 Task: Disable the option push notifications in Saved jobs.
Action: Mouse moved to (702, 90)
Screenshot: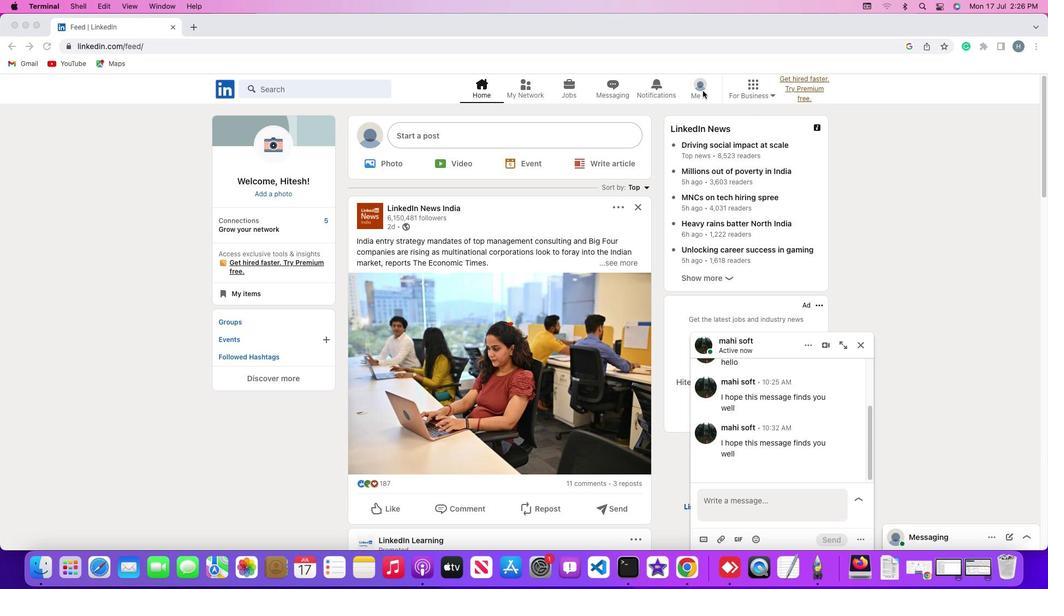 
Action: Mouse pressed left at (702, 90)
Screenshot: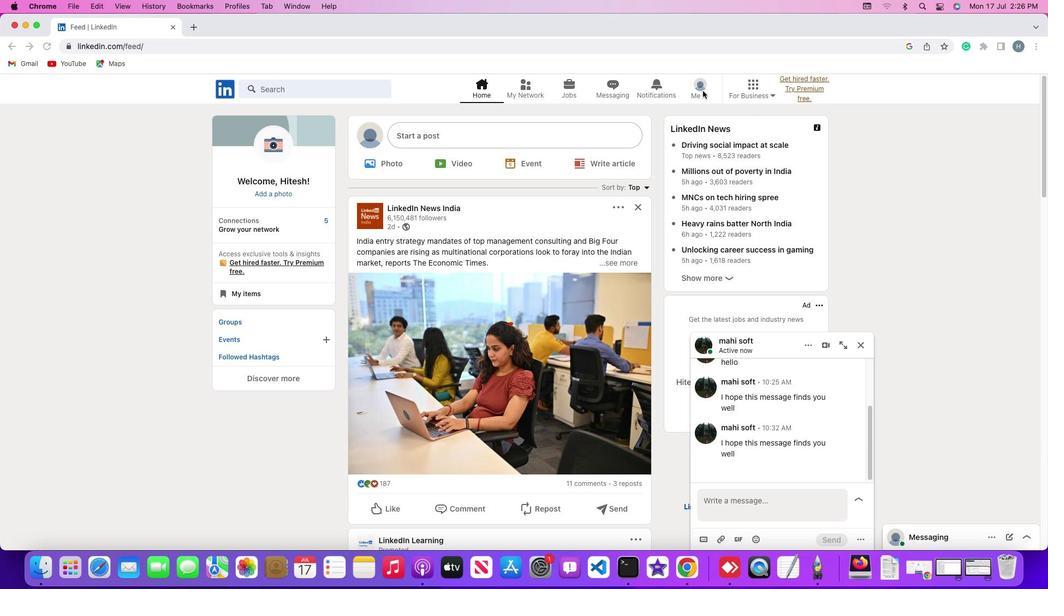 
Action: Mouse moved to (704, 92)
Screenshot: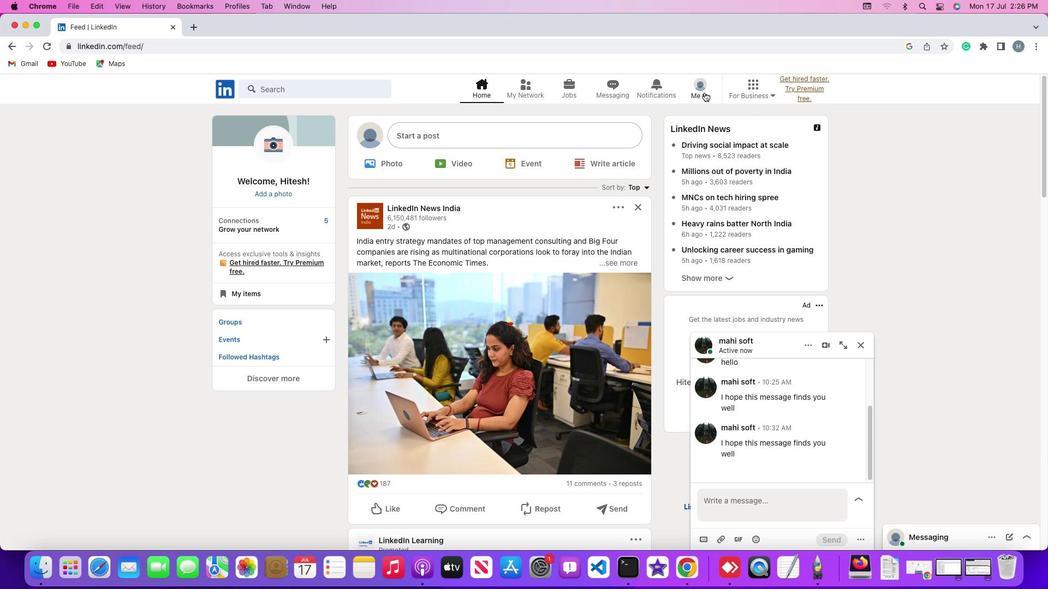
Action: Mouse pressed left at (704, 92)
Screenshot: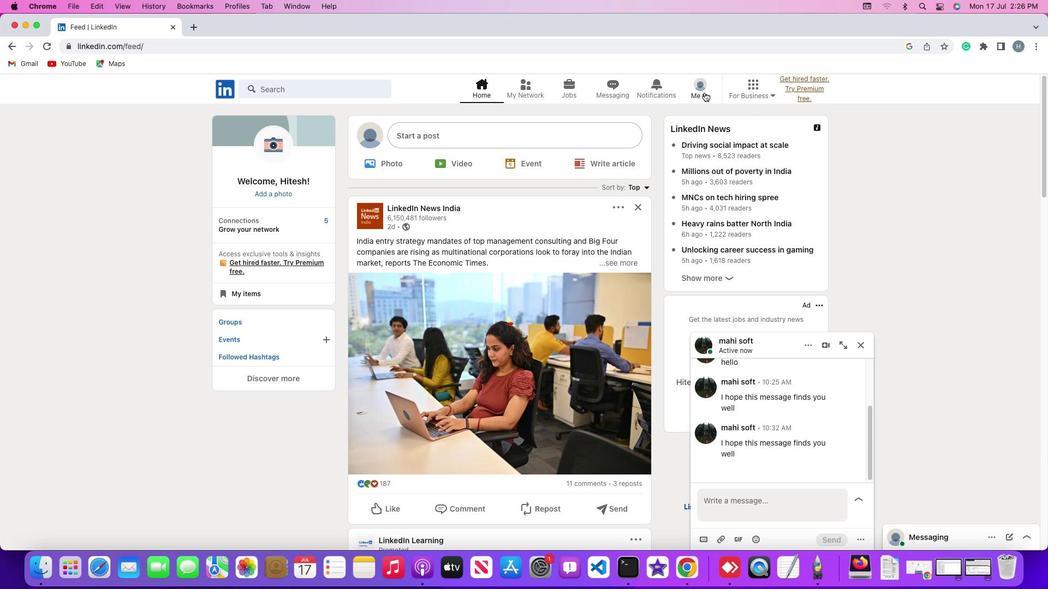 
Action: Mouse moved to (630, 211)
Screenshot: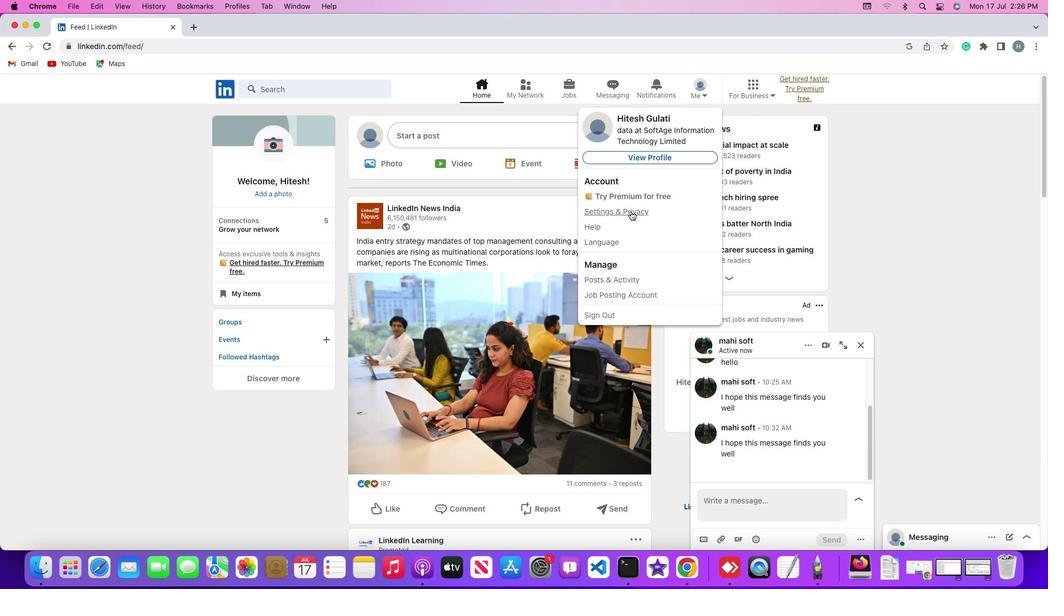 
Action: Mouse pressed left at (630, 211)
Screenshot: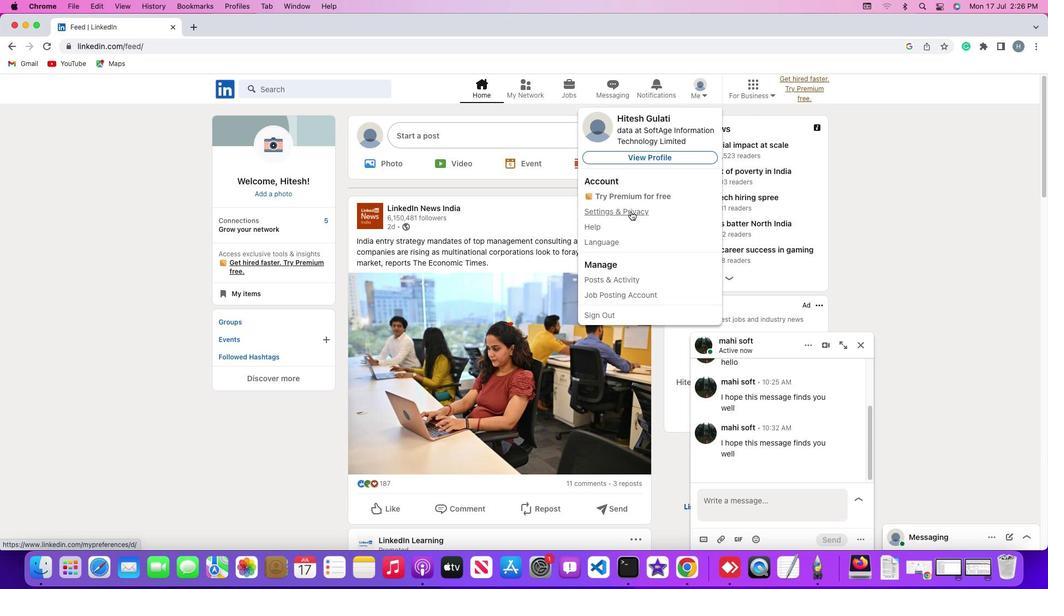 
Action: Mouse moved to (84, 366)
Screenshot: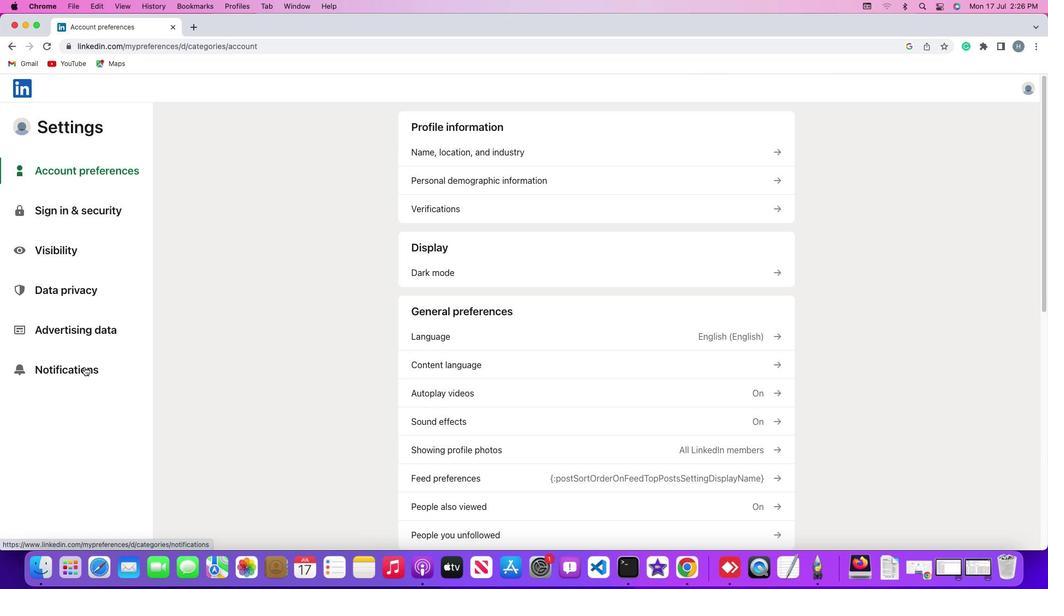 
Action: Mouse pressed left at (84, 366)
Screenshot: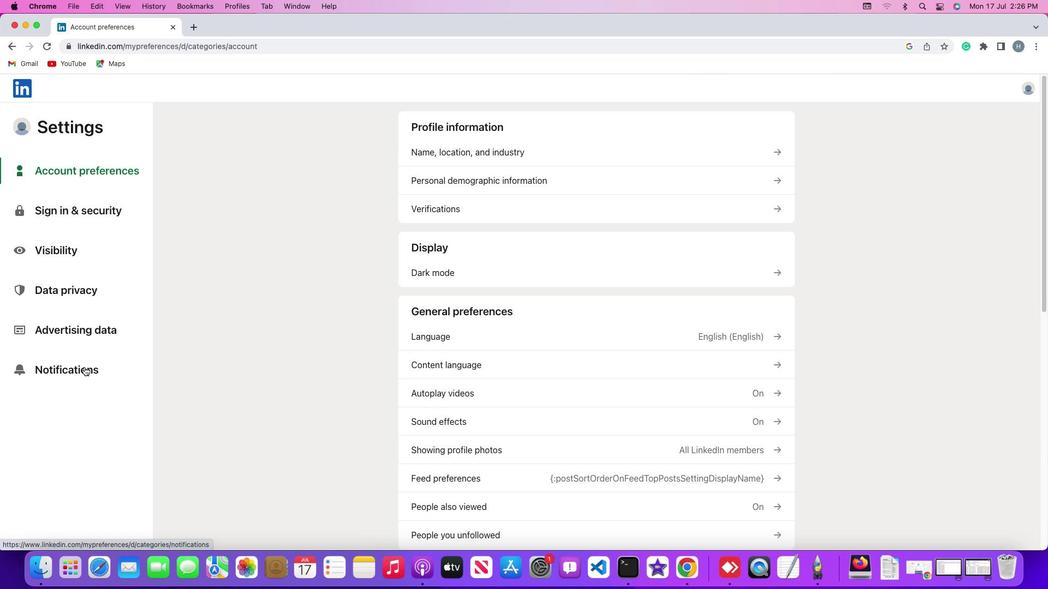 
Action: Mouse moved to (572, 155)
Screenshot: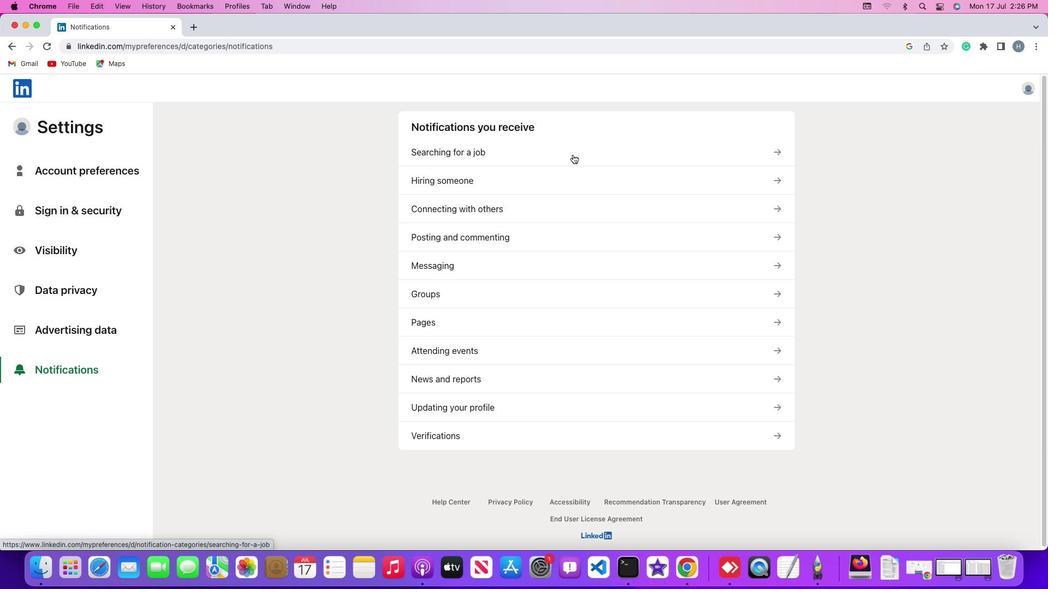 
Action: Mouse pressed left at (572, 155)
Screenshot: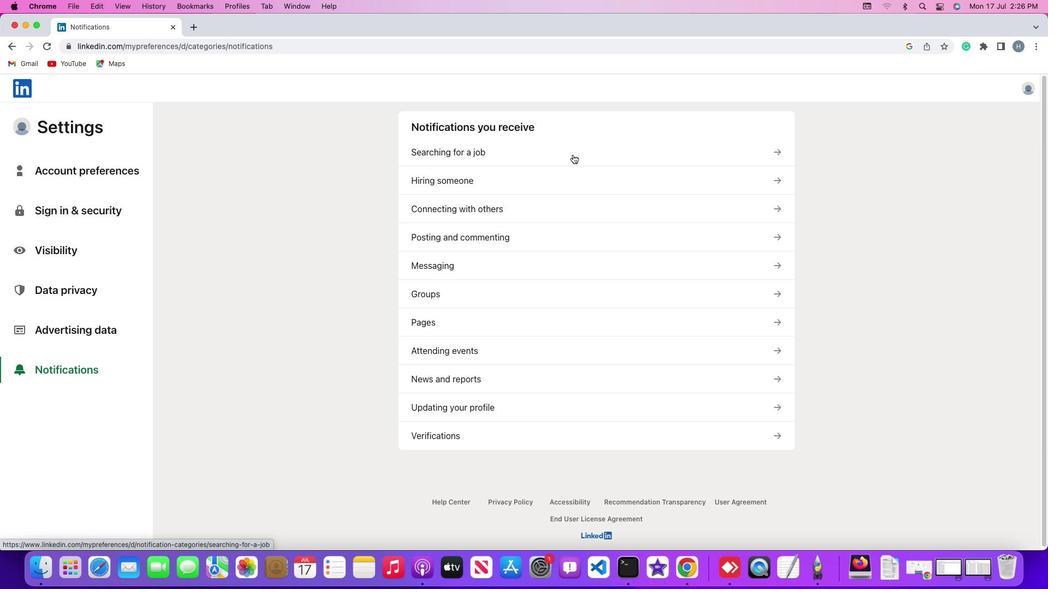 
Action: Mouse moved to (574, 236)
Screenshot: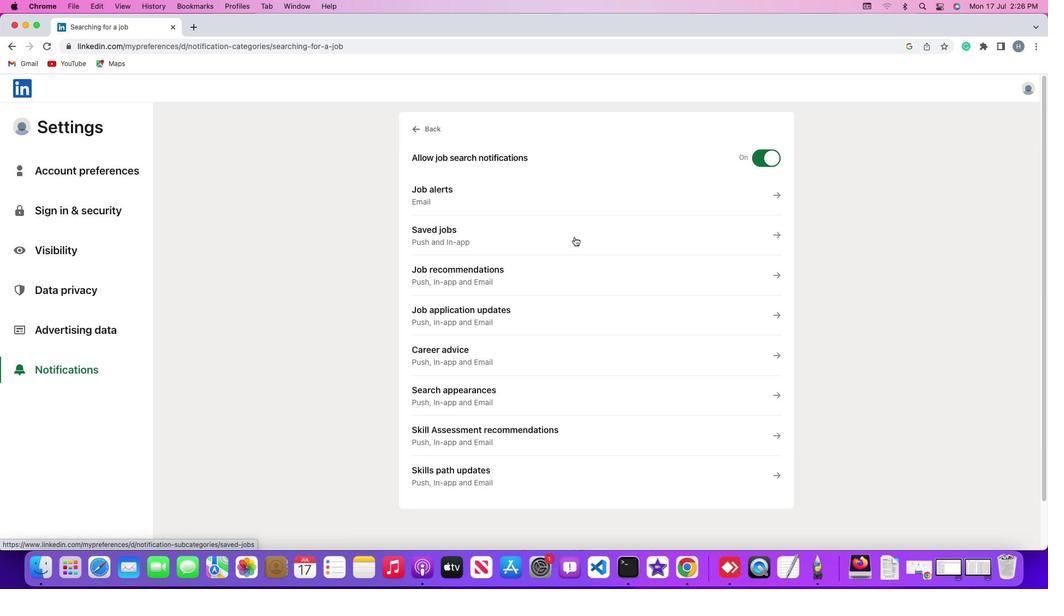 
Action: Mouse pressed left at (574, 236)
Screenshot: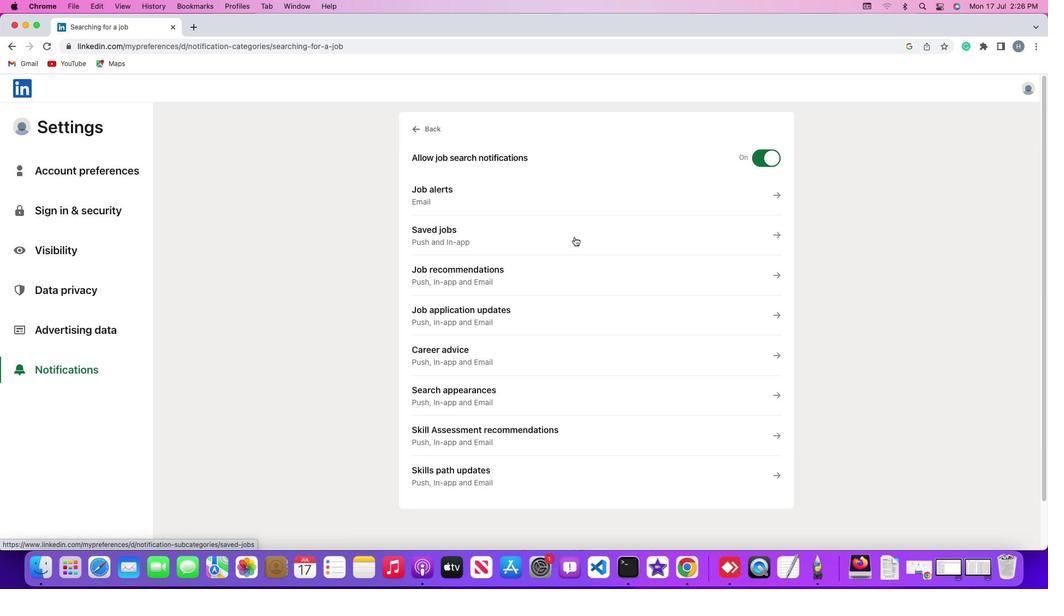 
Action: Mouse moved to (763, 266)
Screenshot: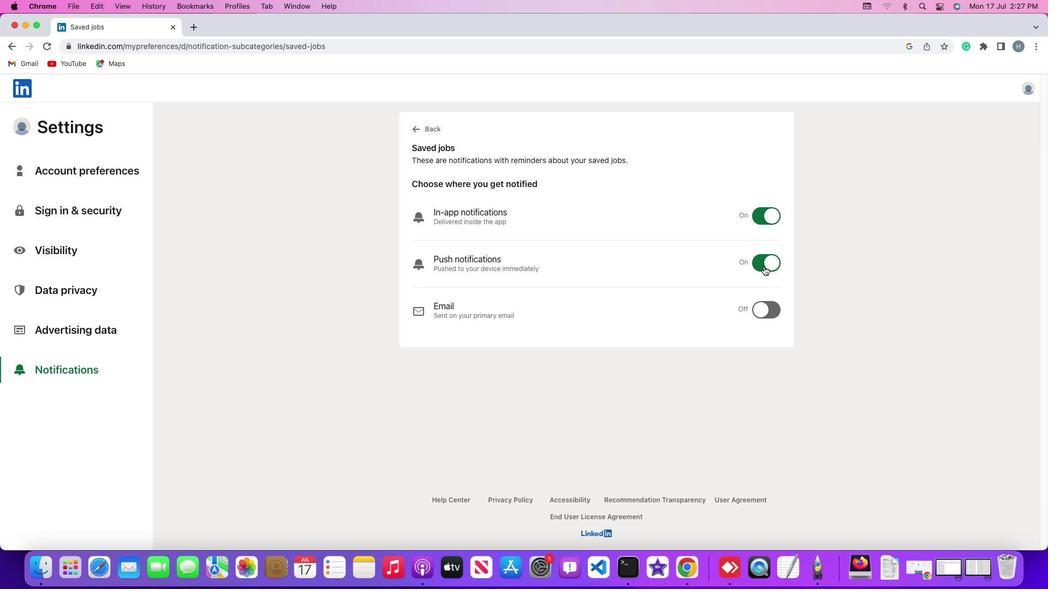 
Action: Mouse pressed left at (763, 266)
Screenshot: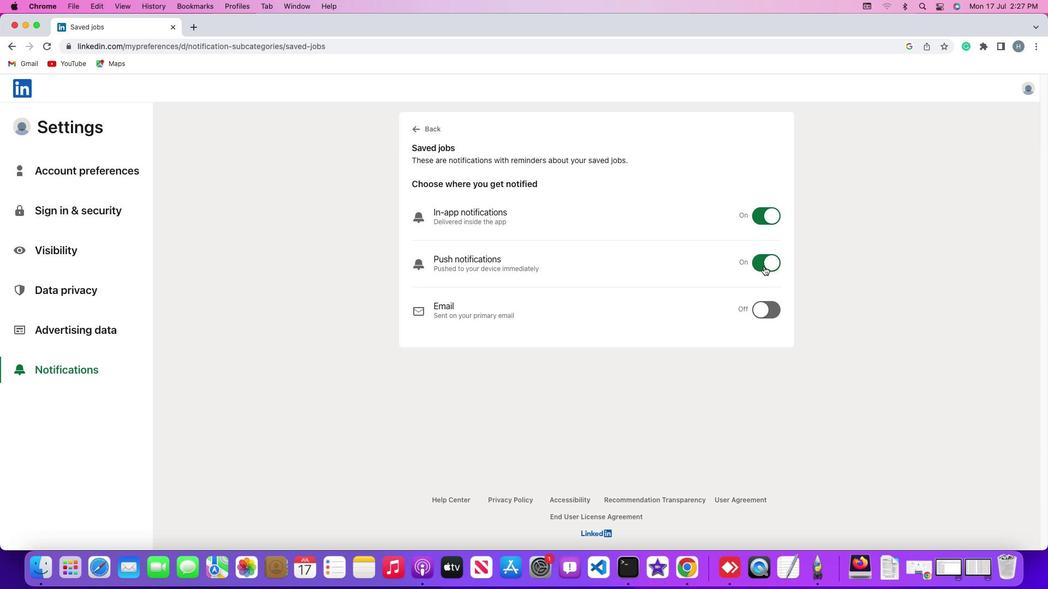 
Action: Mouse moved to (778, 295)
Screenshot: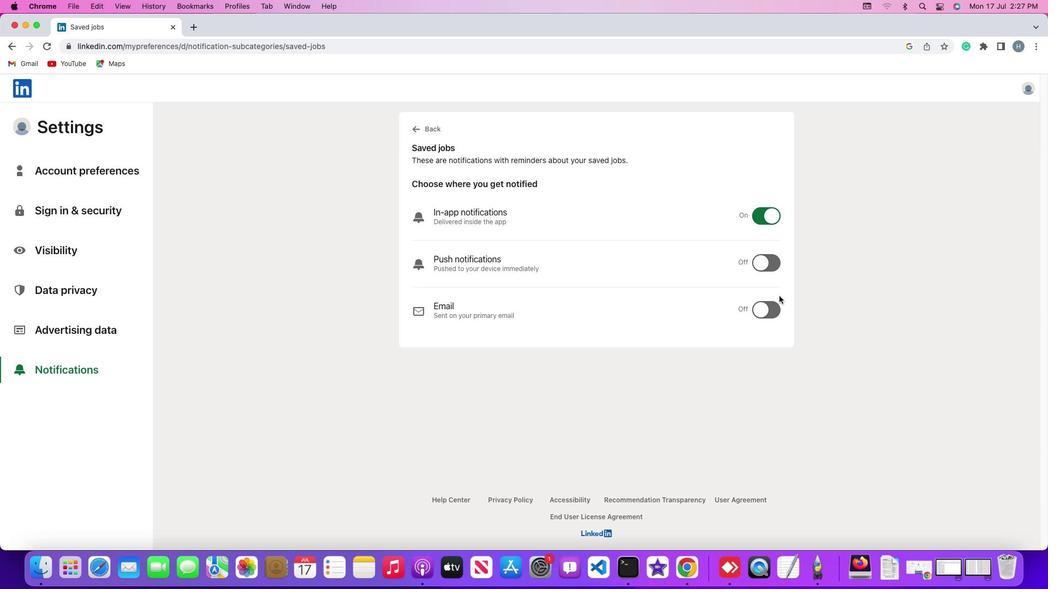 
